 Task: Set up a 30-minute session to provide feedback on website content.
Action: Mouse moved to (86, 113)
Screenshot: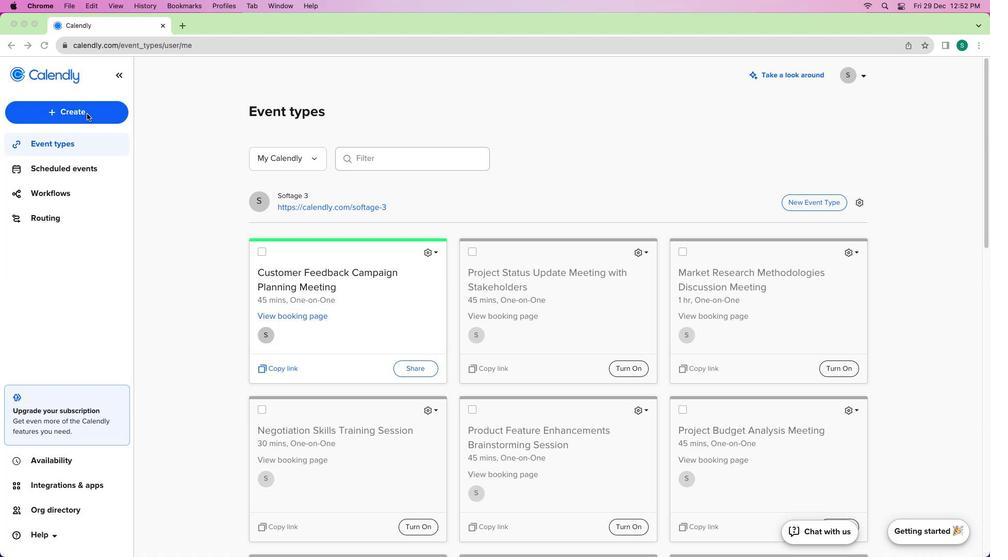 
Action: Mouse pressed left at (86, 113)
Screenshot: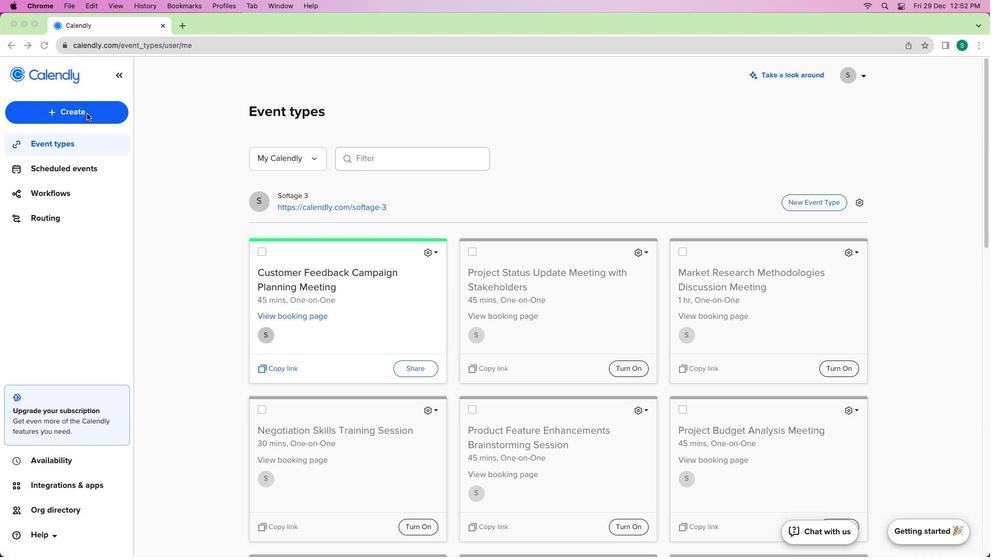 
Action: Mouse moved to (82, 111)
Screenshot: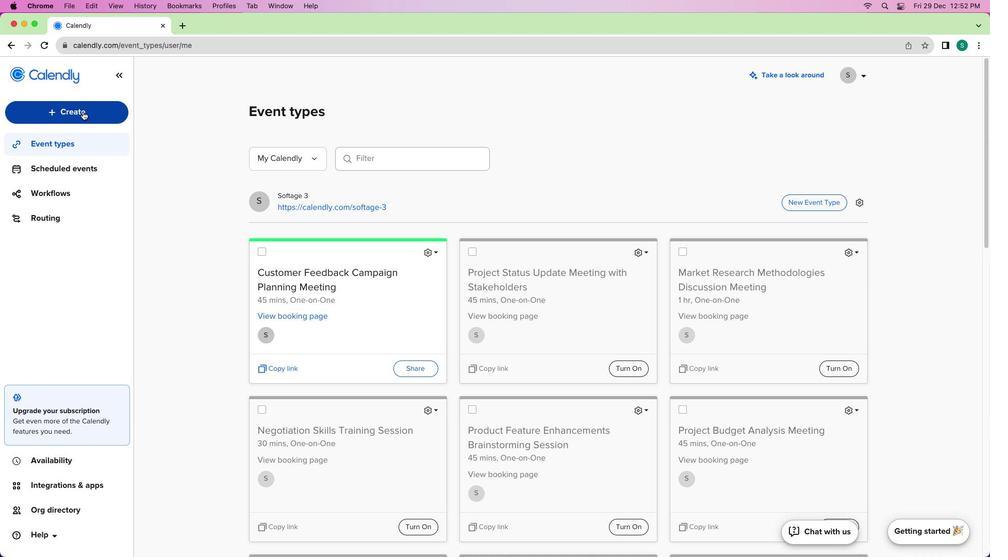 
Action: Mouse pressed left at (82, 111)
Screenshot: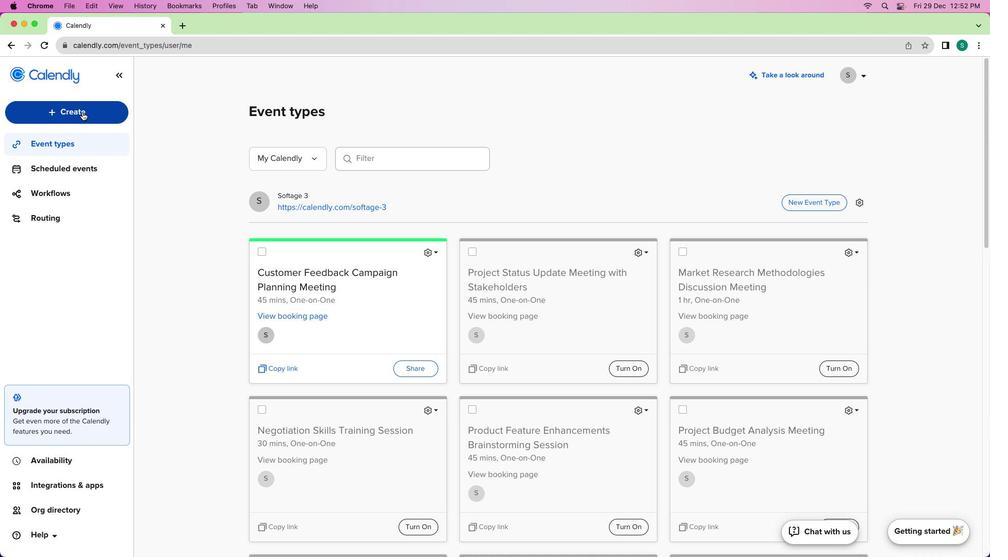 
Action: Mouse moved to (81, 148)
Screenshot: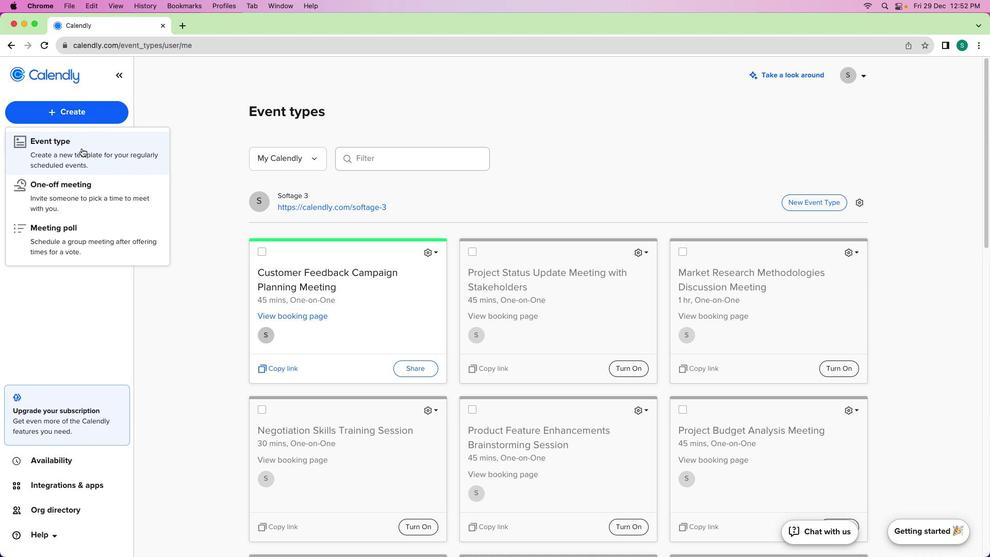 
Action: Mouse pressed left at (81, 148)
Screenshot: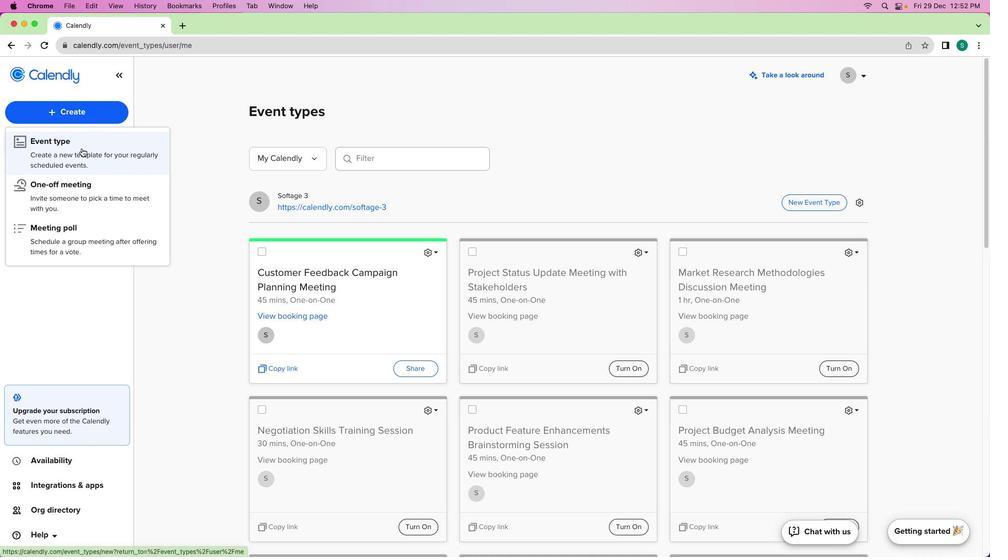 
Action: Mouse moved to (367, 234)
Screenshot: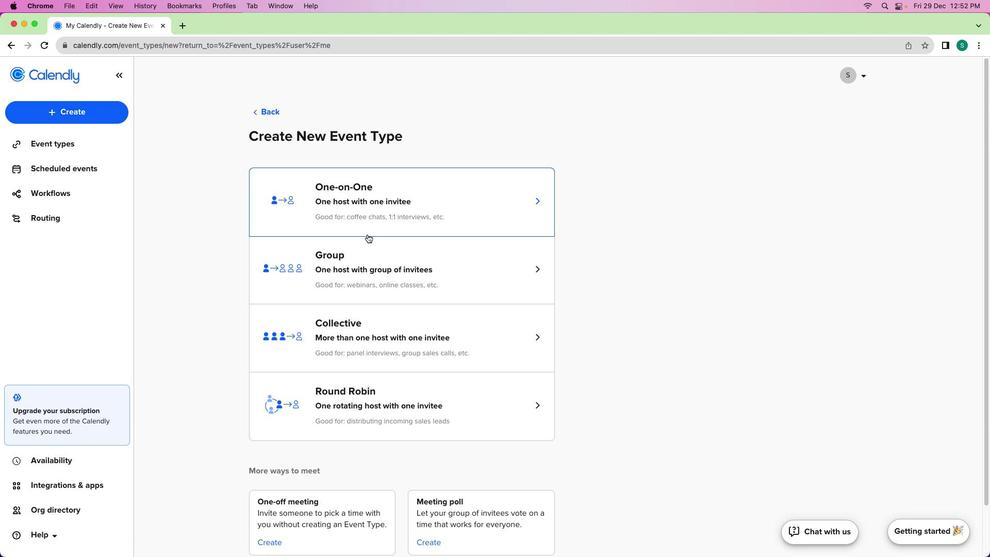 
Action: Mouse pressed left at (367, 234)
Screenshot: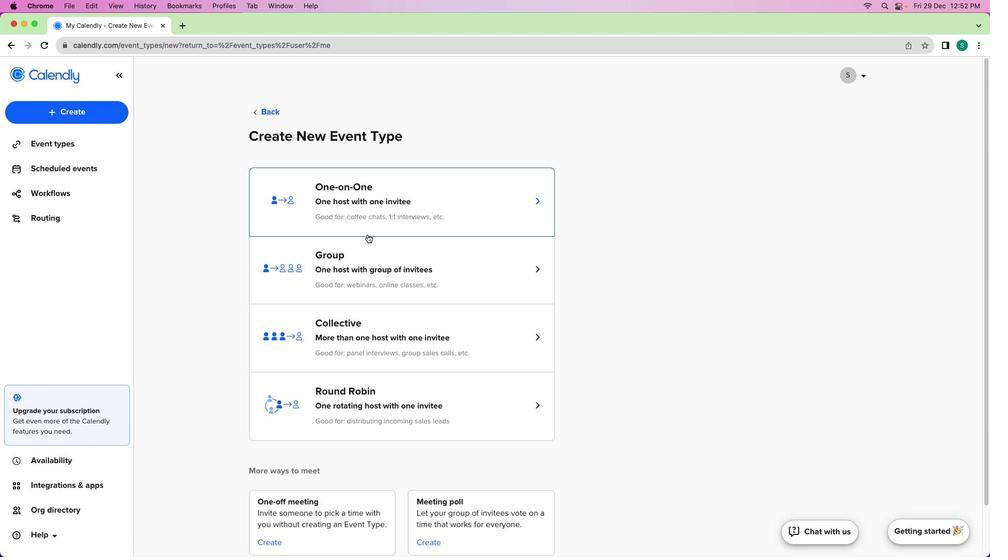 
Action: Mouse moved to (140, 164)
Screenshot: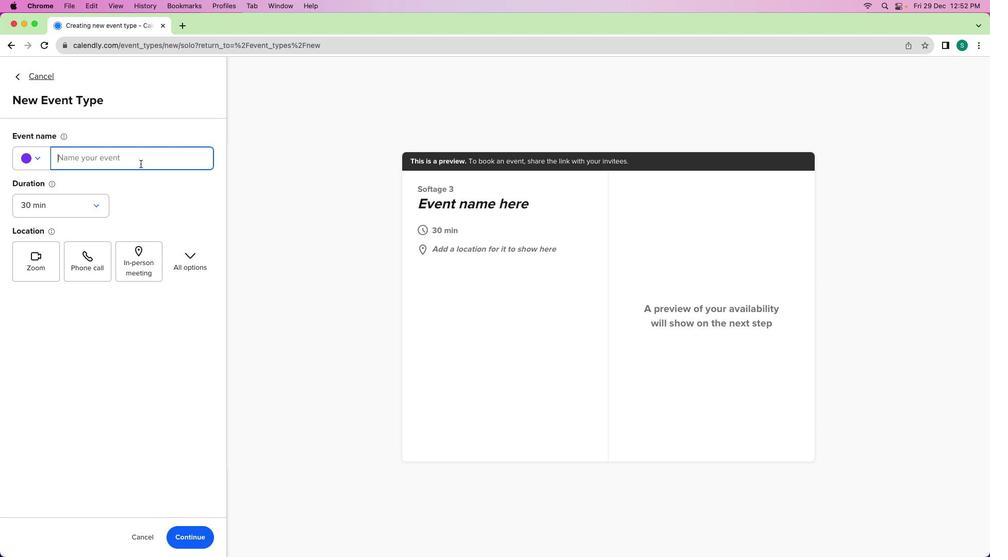 
Action: Mouse pressed left at (140, 164)
Screenshot: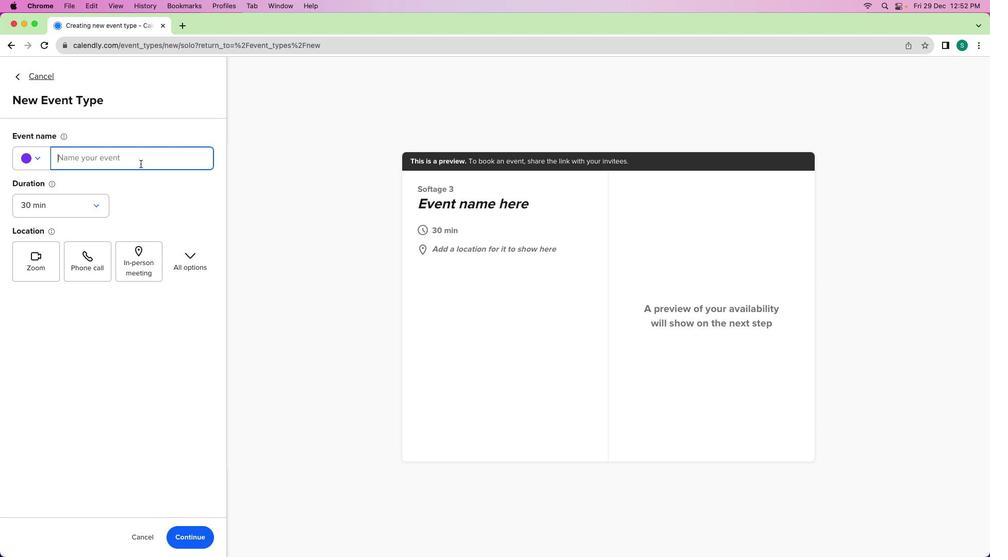
Action: Mouse moved to (140, 164)
Screenshot: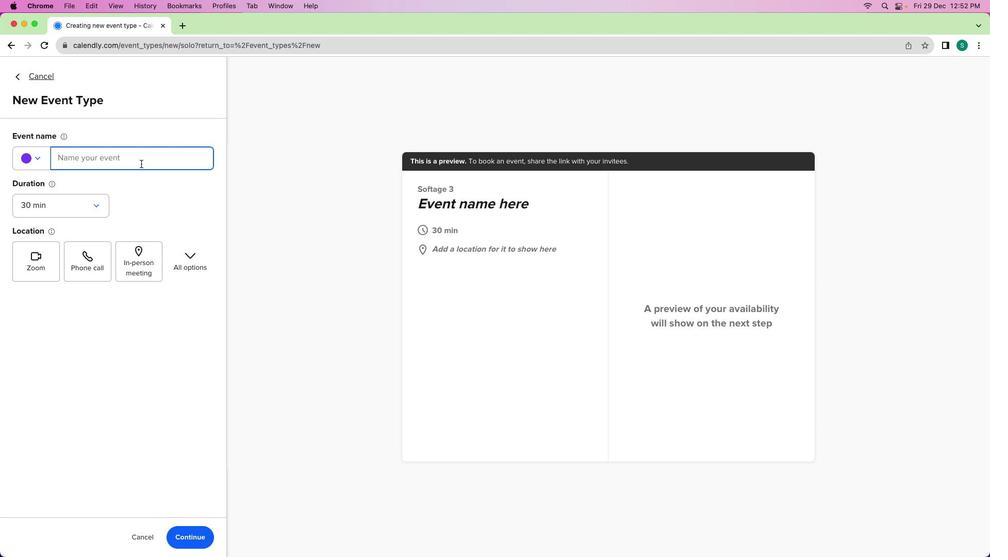 
Action: Key pressed Key.shift'W''e''b''i''s''t''e'Key.spaceKey.shiftKey.leftKey.leftKey.left'i'Key.leftKey.leftKey.backspaceKey.downKey.shift'C''o''n''t''e''n''t'Key.spaceKey.shift'F''e''e''d''b''a''c''k'Key.spaceKey.shift'S''e''s''s''i''o''n'
Screenshot: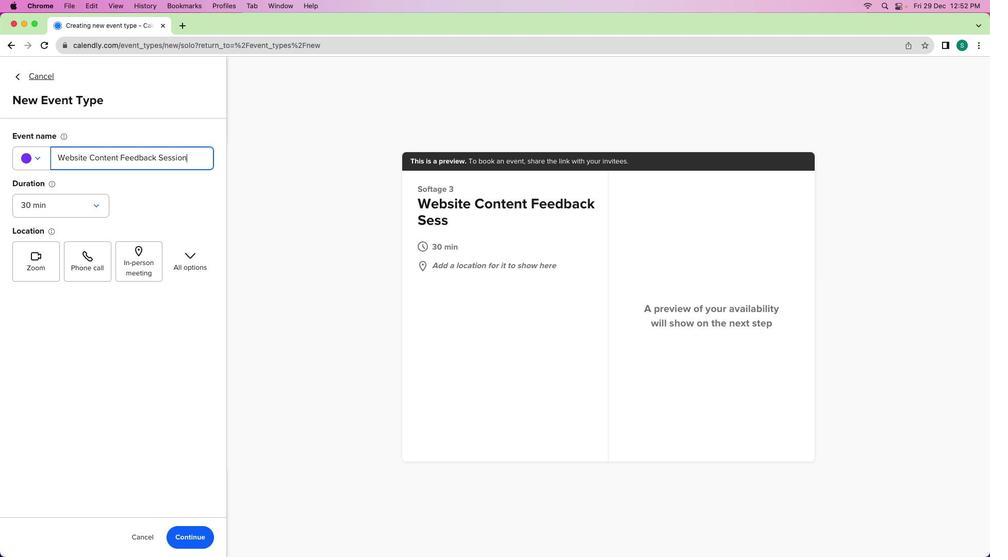 
Action: Mouse moved to (106, 205)
Screenshot: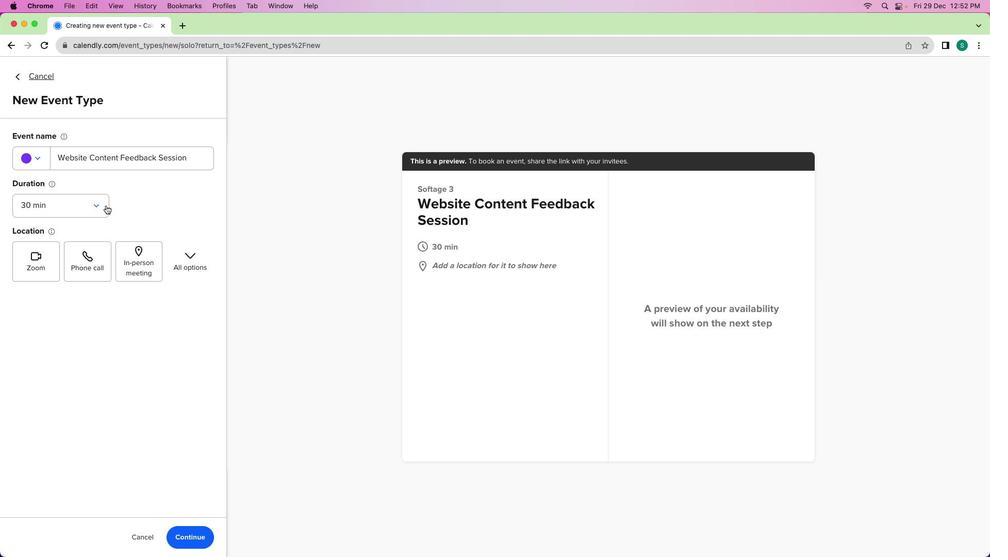 
Action: Mouse pressed left at (106, 205)
Screenshot: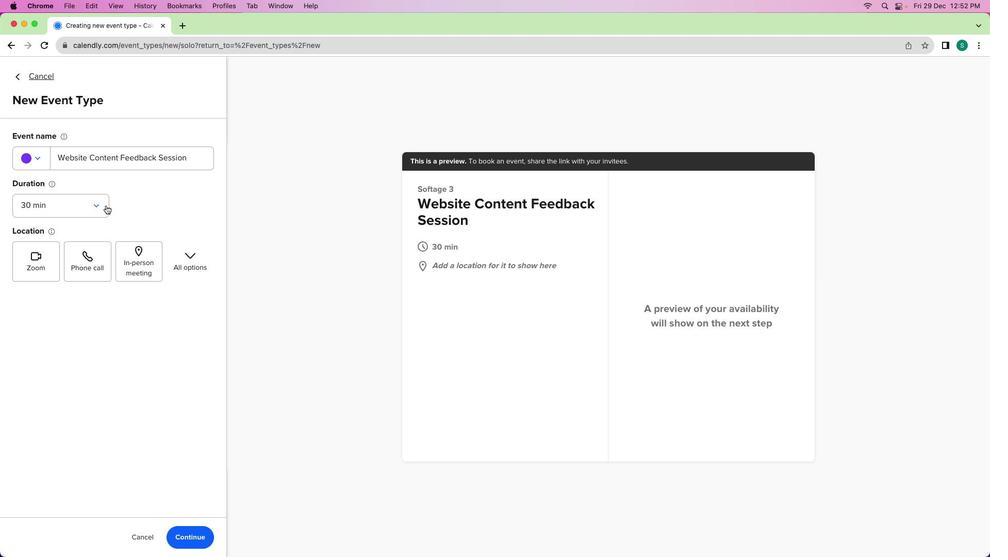 
Action: Mouse moved to (71, 211)
Screenshot: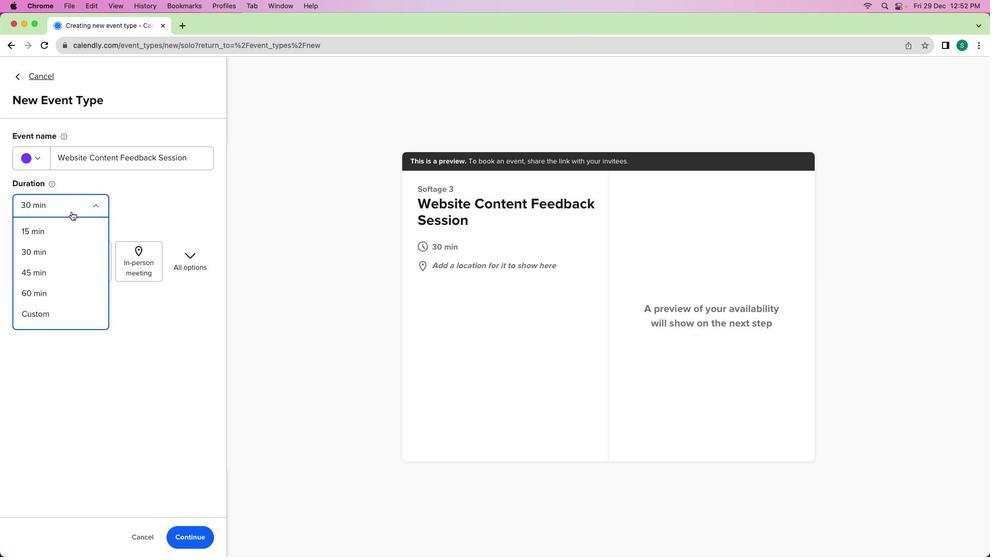 
Action: Mouse pressed left at (71, 211)
Screenshot: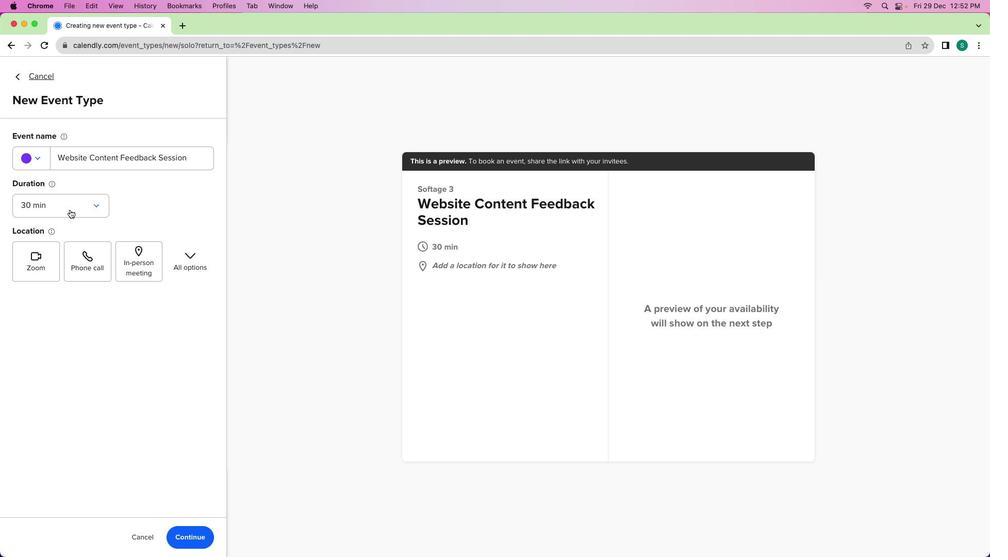
Action: Mouse moved to (35, 156)
Screenshot: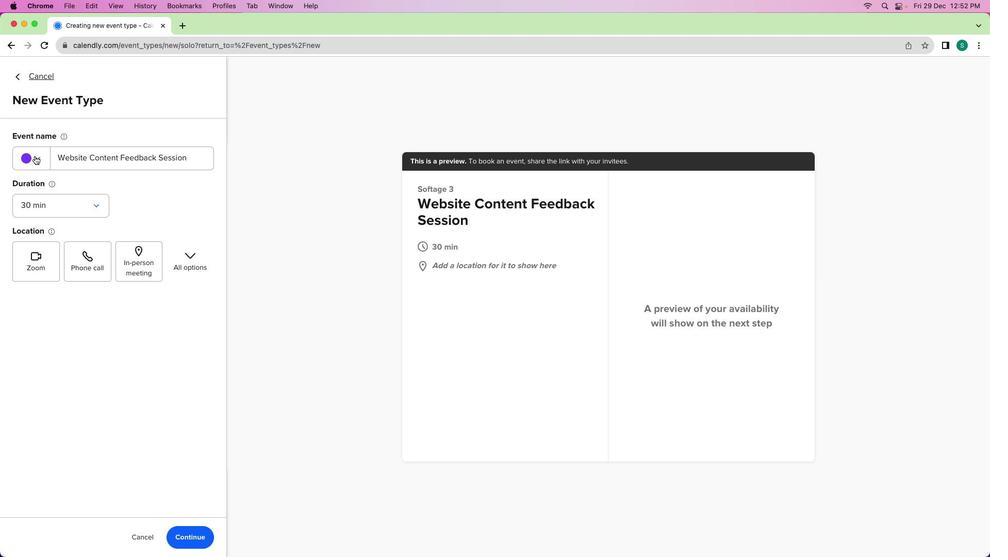 
Action: Mouse pressed left at (35, 156)
Screenshot: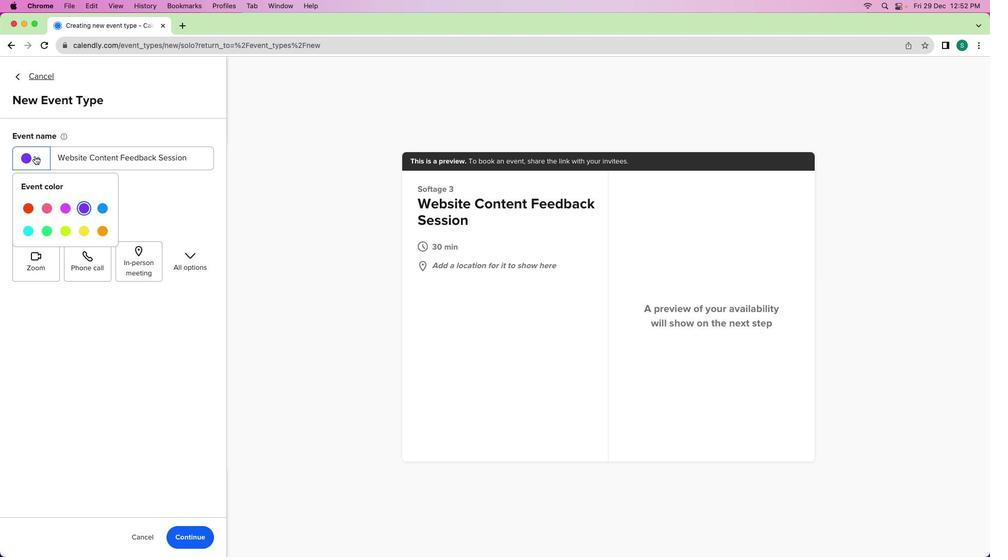 
Action: Mouse moved to (46, 205)
Screenshot: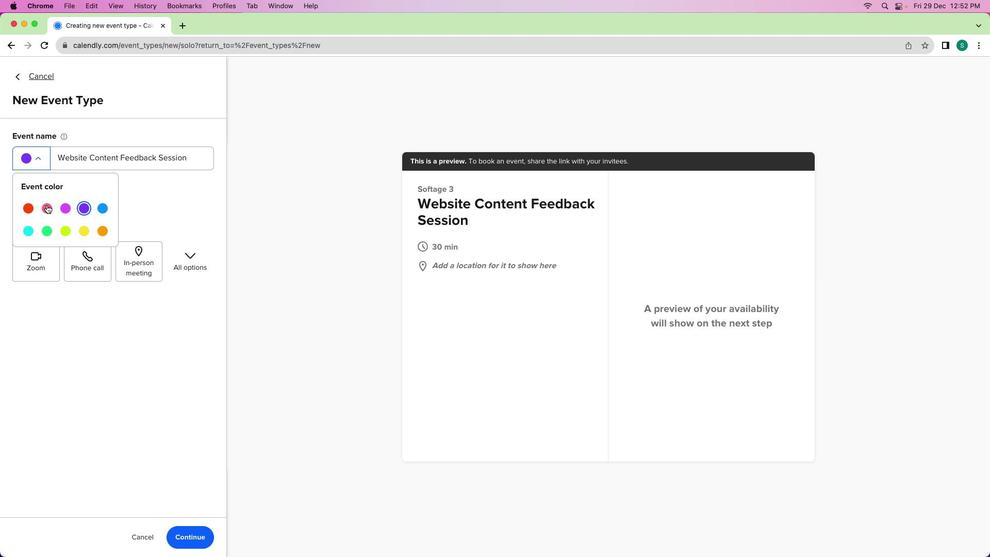 
Action: Mouse pressed left at (46, 205)
Screenshot: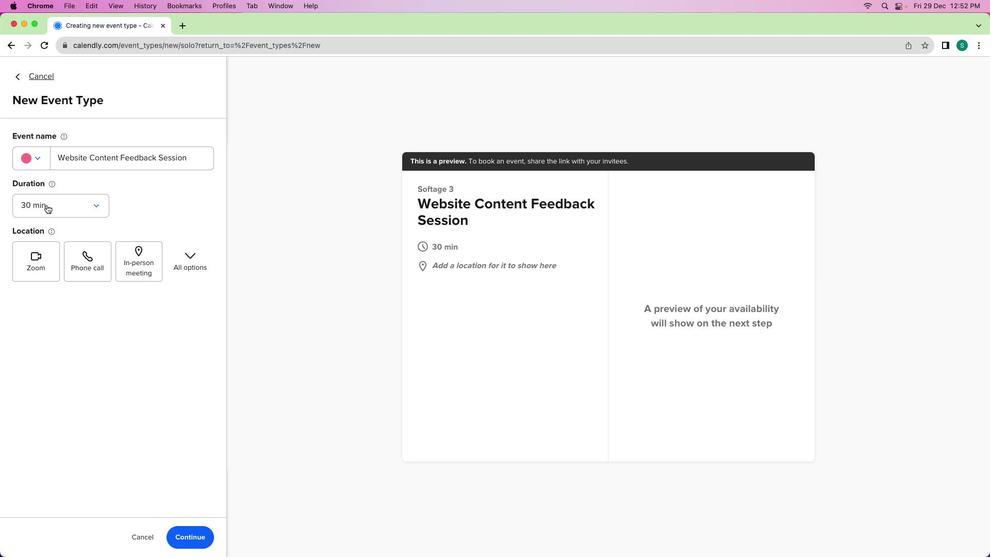 
Action: Mouse moved to (49, 265)
Screenshot: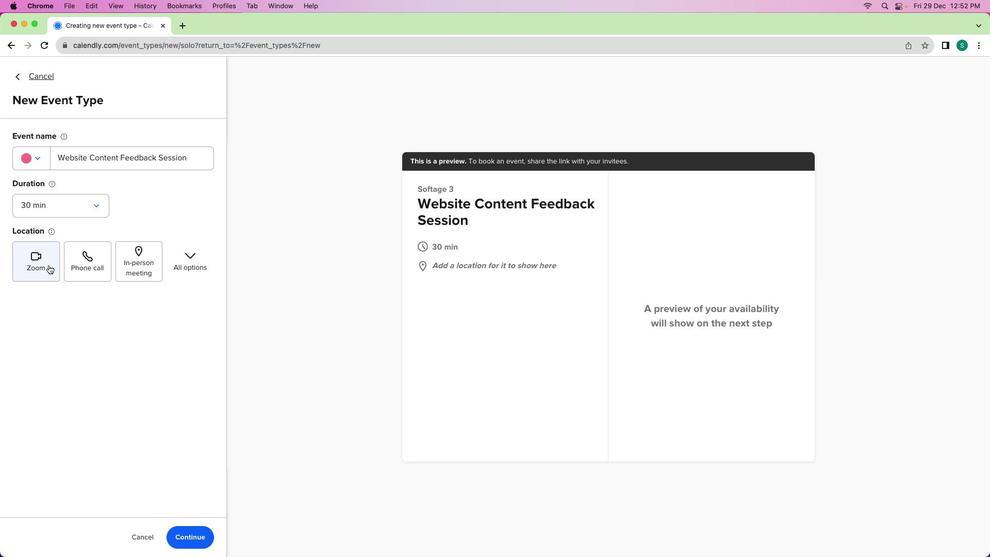 
Action: Mouse pressed left at (49, 265)
Screenshot: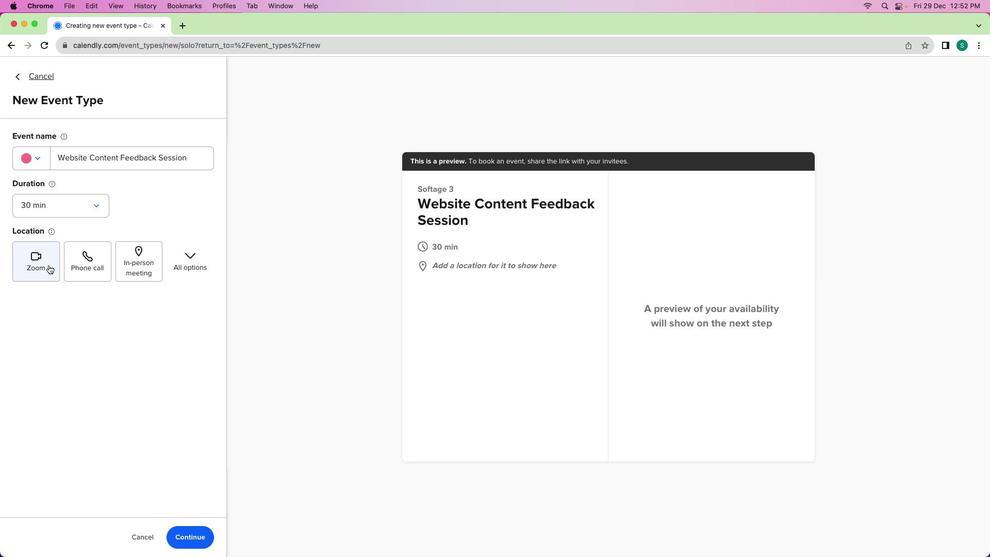 
Action: Mouse moved to (183, 531)
Screenshot: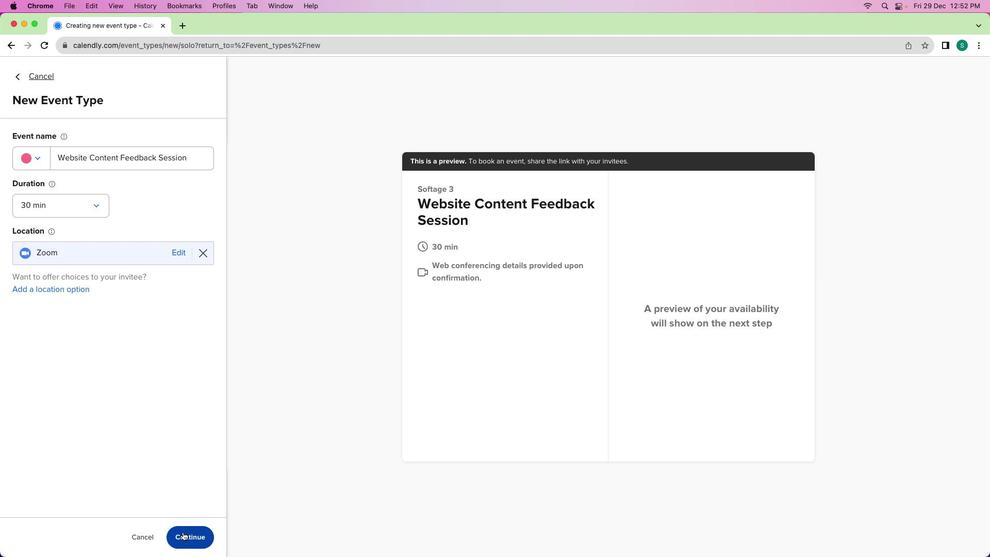 
Action: Mouse pressed left at (183, 531)
Screenshot: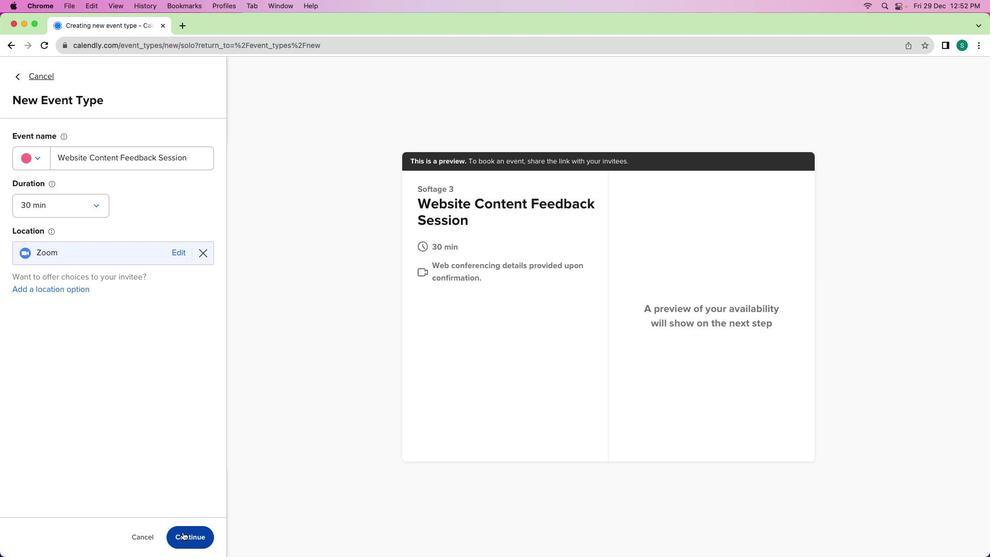
Action: Mouse moved to (172, 173)
Screenshot: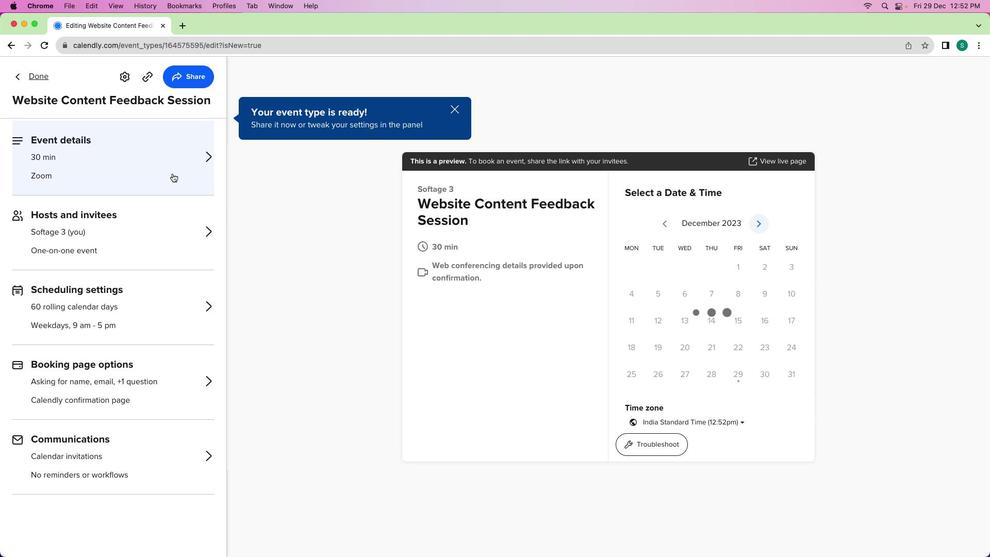 
Action: Mouse pressed left at (172, 173)
Screenshot: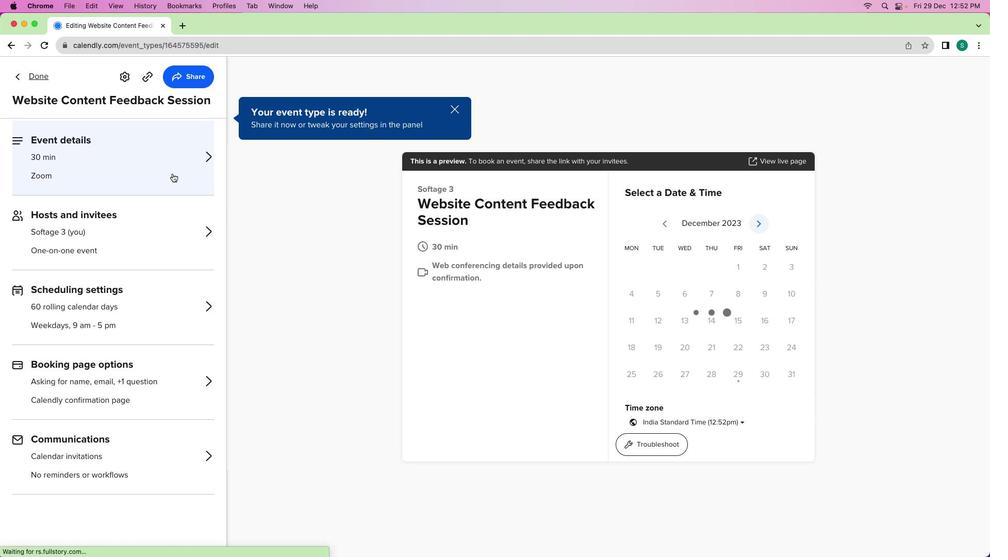 
Action: Mouse moved to (154, 379)
Screenshot: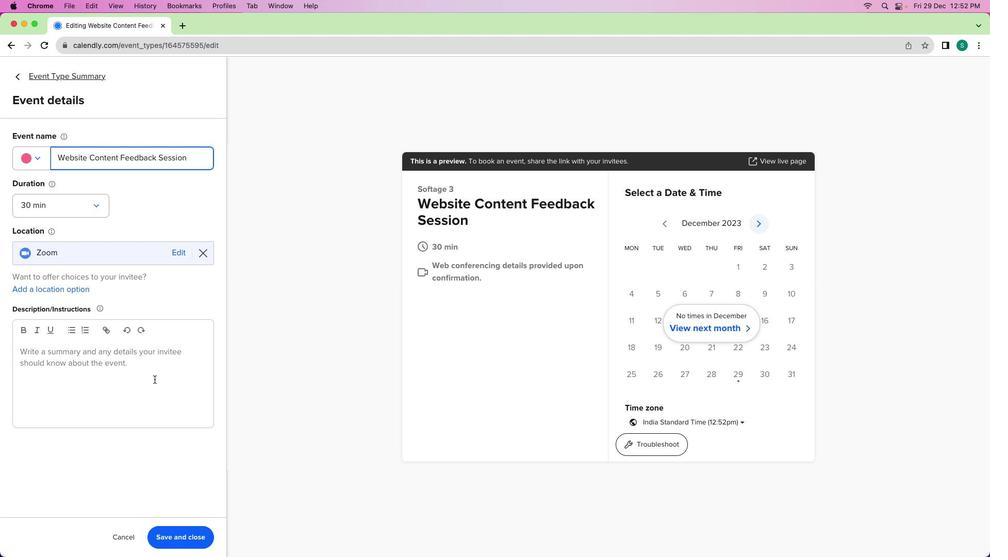 
Action: Mouse pressed left at (154, 379)
Screenshot: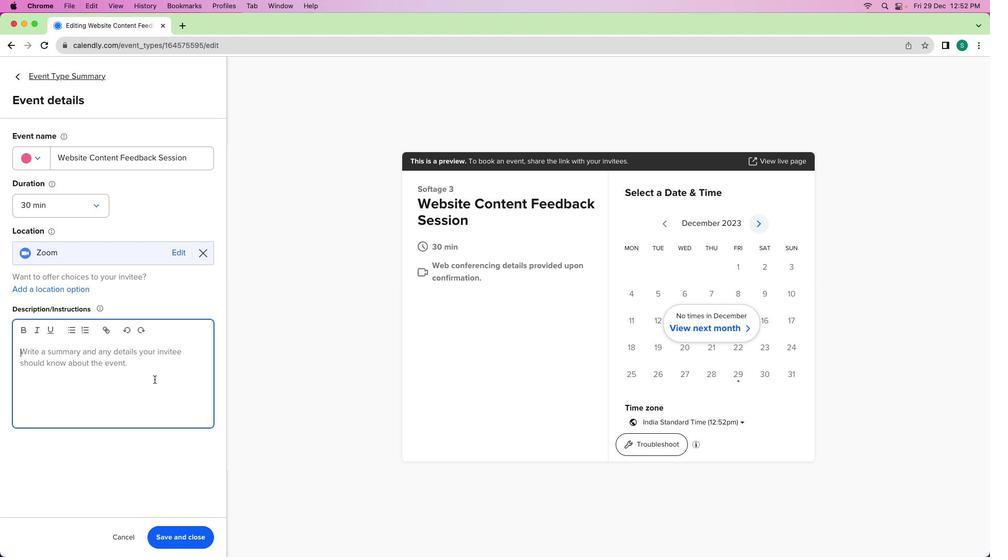 
Action: Mouse moved to (154, 379)
Screenshot: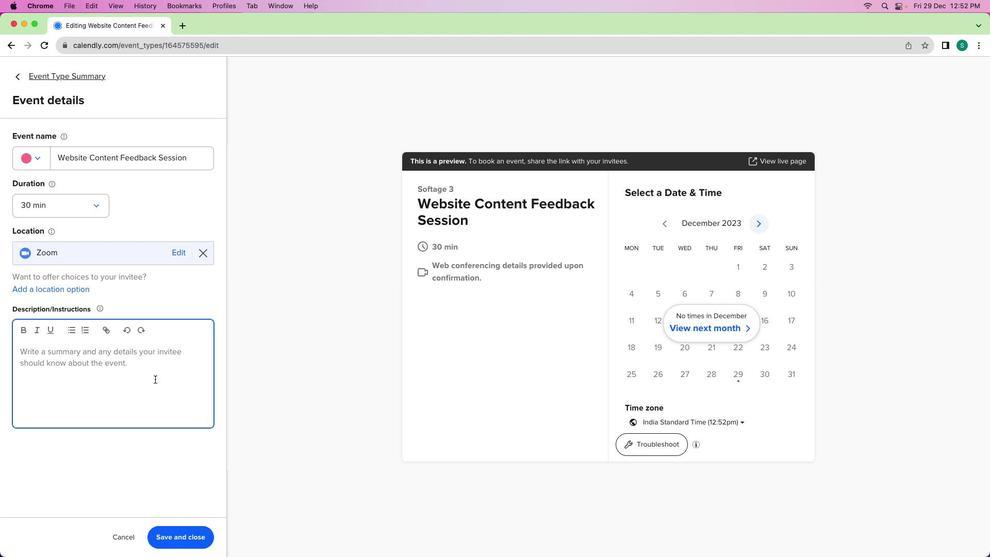 
Action: Key pressed 'a'Key.space'f''o''c''u''s''e''d'Key.space's''e''s''s''i''o''n'Key.space'd''e''d''i''c''a''t''e''d'Key.space't''o'Key.space'p''r''o''v''i''d''i''n''g'Key.space'f''e''e''d''b''a''c''k'Key.space'o''n'Key.space'o''u''r'Key.space'w''e''b''o'Key.backspace'u''s''t'Key.backspaceKey.backspaceKey.backspace's''i''t''e'Key.space'c''o''n''t''e''n''t''.'Key.spaceKey.shift'I''n'Key.space't''h''i''s'Key.space'm''e''e''i'Key.backspace't''i''n''g'','Key.space'w''e'Key.space'w''i''l''l'Key.space'r''e''v''i''e''w'Key.space't''h''e'Key.space'c''u''r''r''e''n''t'Key.space'c''o''n''t''e''n''t''m'Key.backspace','Key.space's'Key.backspace'd''i''s''c''u''s''s'Key.space'i''m''p''r''o''v''e''m''e''n''t''s'','Key.space'a''n''d'Key.space'c''o''l''l''a''b''o''r''a''t''e'Key.space'o''n'Key.space'e'Key.backspace'r''e''f''i''n''i''n''g'Key.space
Screenshot: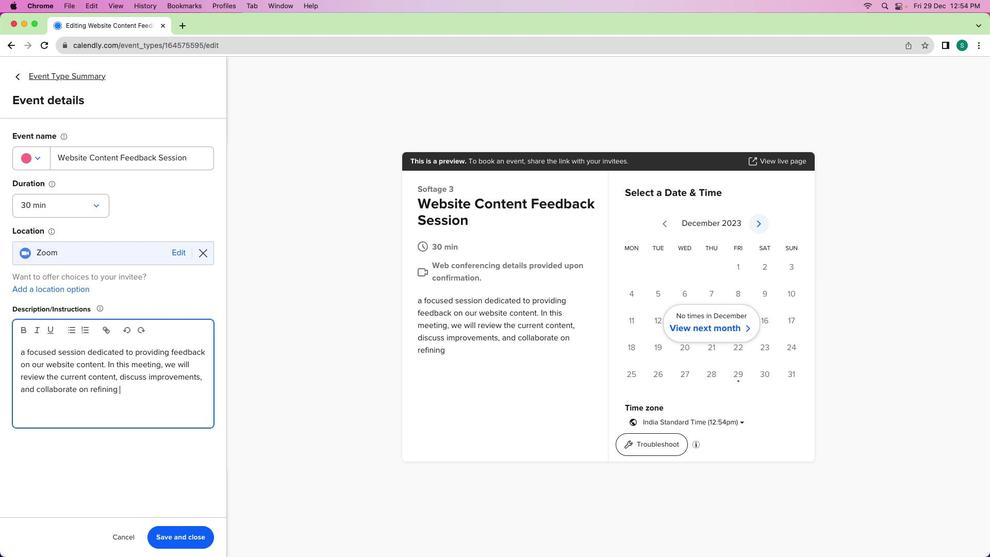 
Action: Mouse moved to (93, 367)
Screenshot: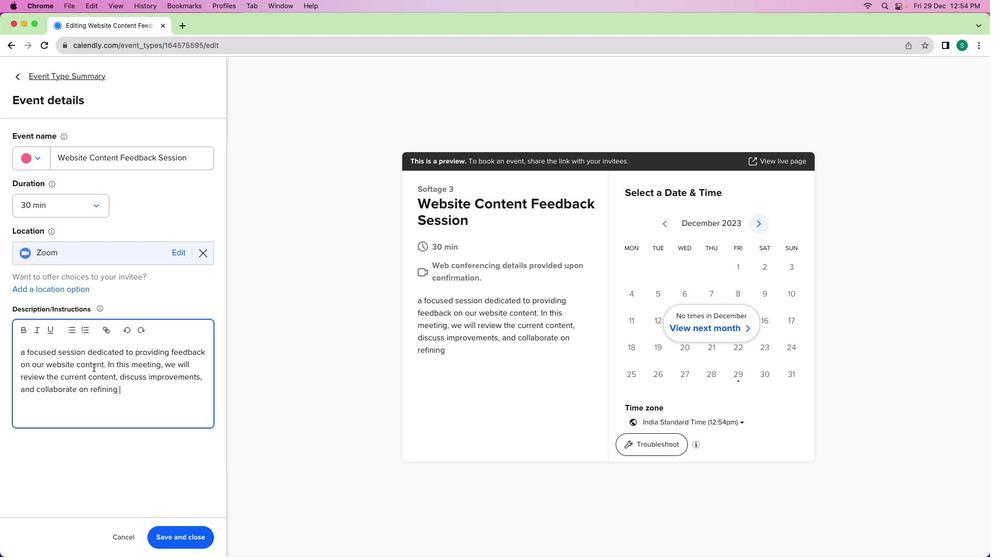 
Action: Key pressed 't''h''e'Key.space'm''e''s''s''a''g''i''n''g'Key.space't''o'Key.space'e''n''h''a''n''c''e'Key.space't''h''e'Key.space'u''s''e''r'Key.space'e''x''p''e''r''i''e''n''c''e''.'
Screenshot: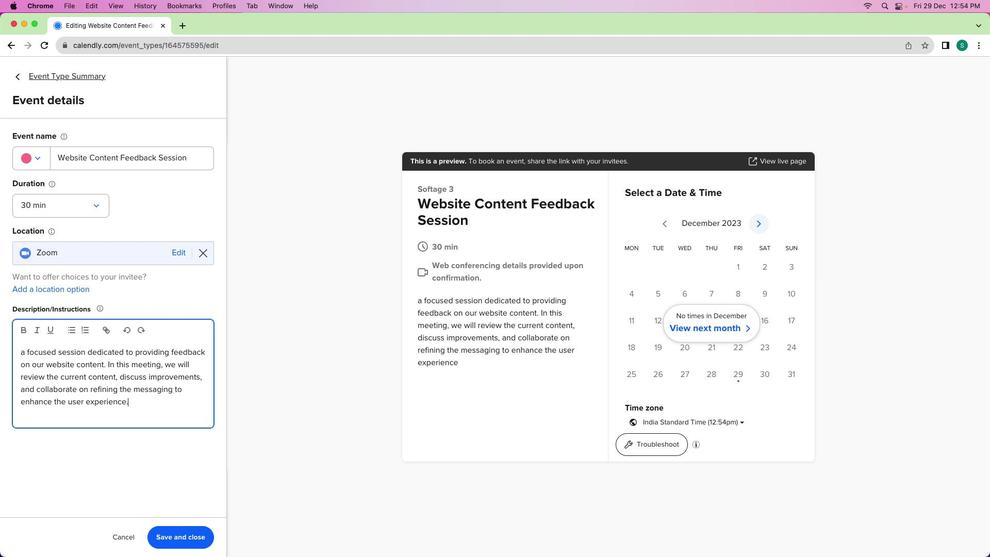 
Action: Mouse moved to (193, 536)
Screenshot: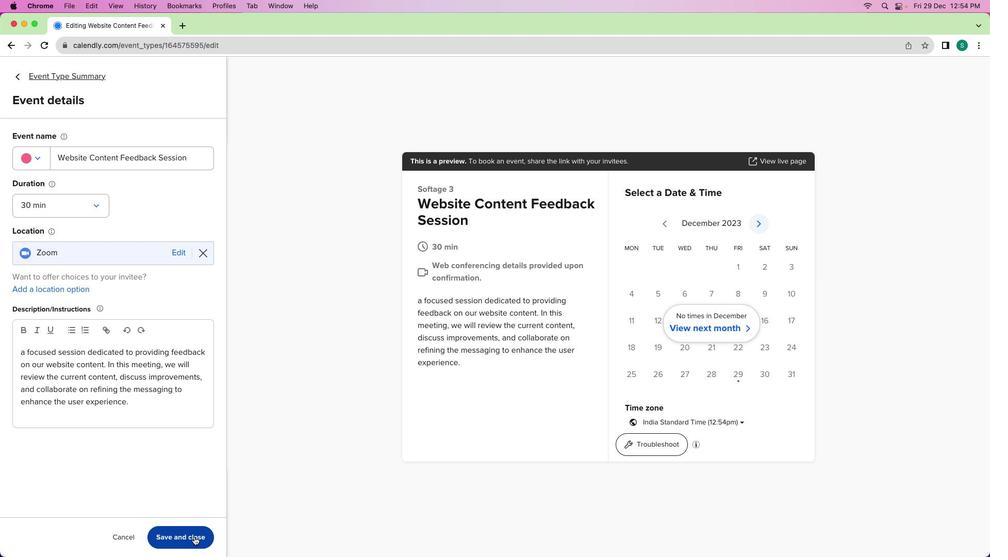 
Action: Mouse pressed left at (193, 536)
Screenshot: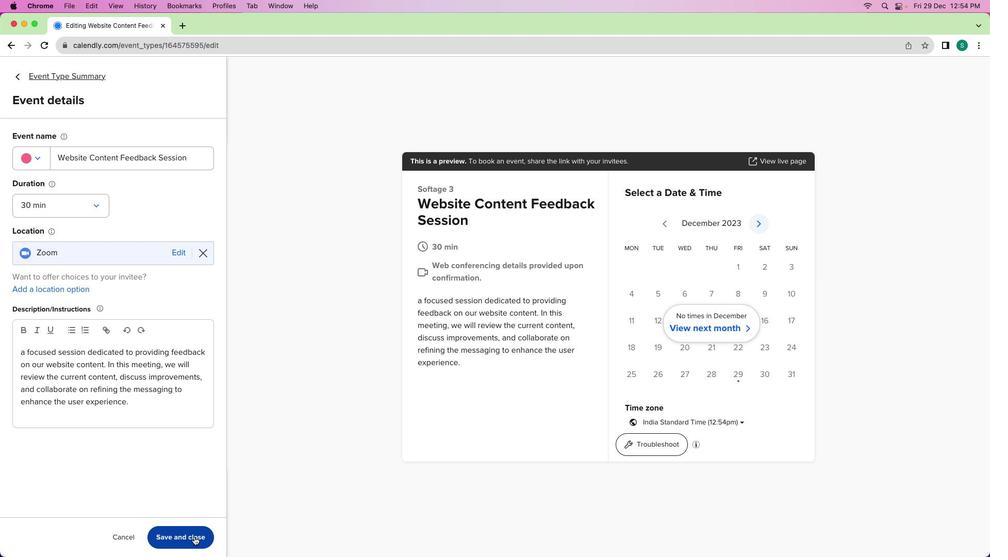 
Action: Mouse moved to (45, 76)
Screenshot: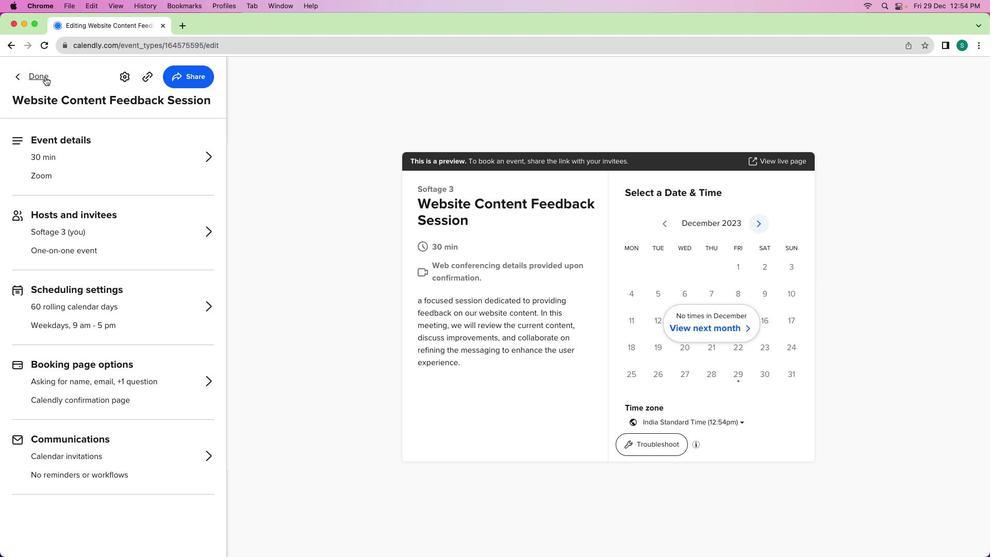 
Action: Mouse pressed left at (45, 76)
Screenshot: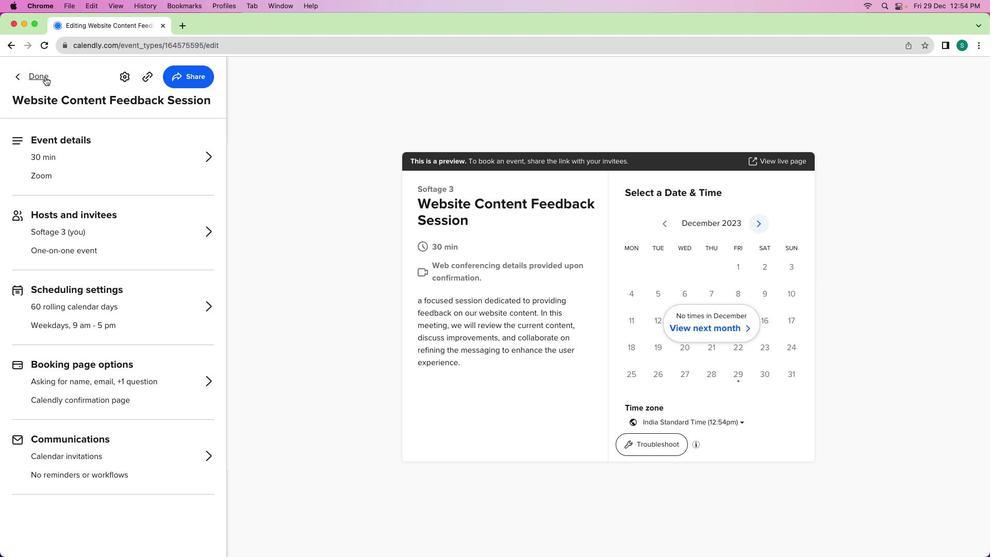 
Action: Mouse moved to (350, 300)
Screenshot: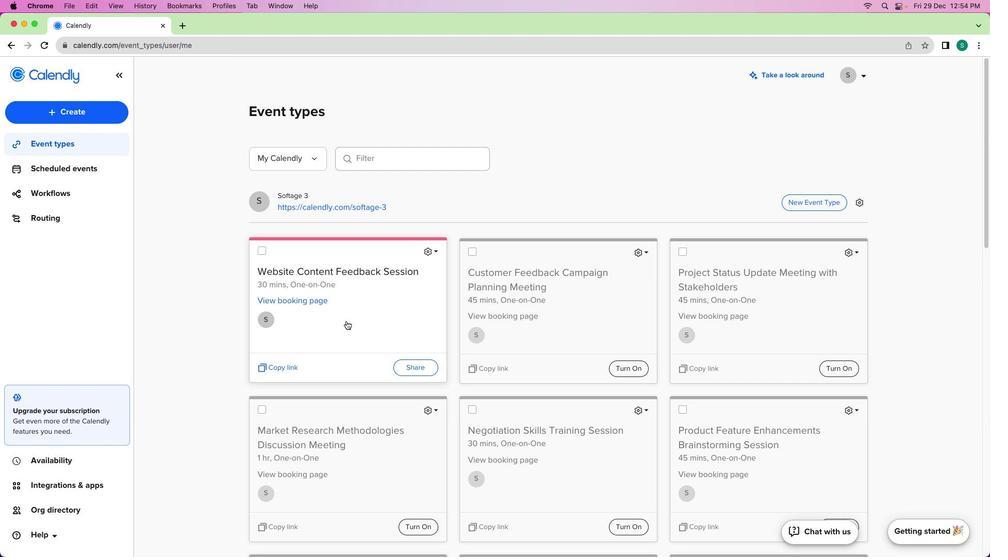 
